 Task: Add Checklist CL0029 to Card Card0029 in Board Board0023 in Workspace Development in Trello
Action: Mouse moved to (452, 518)
Screenshot: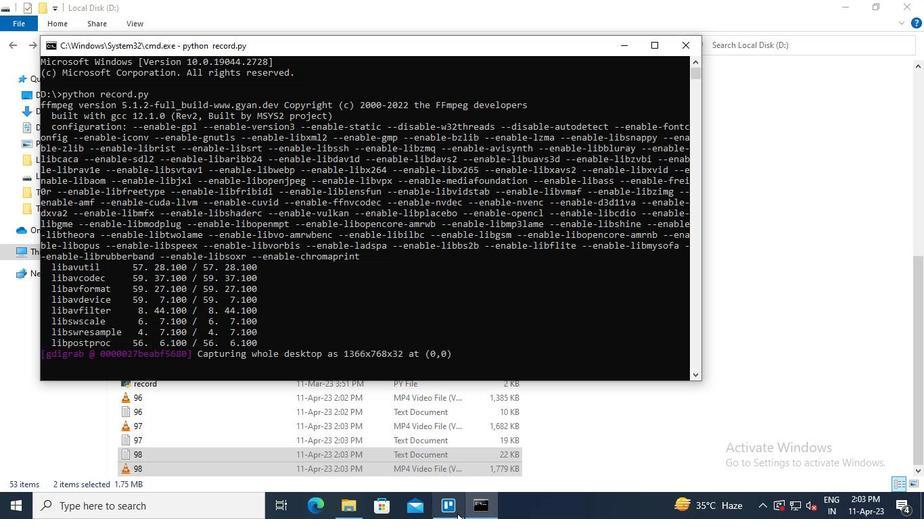 
Action: Mouse pressed left at (452, 518)
Screenshot: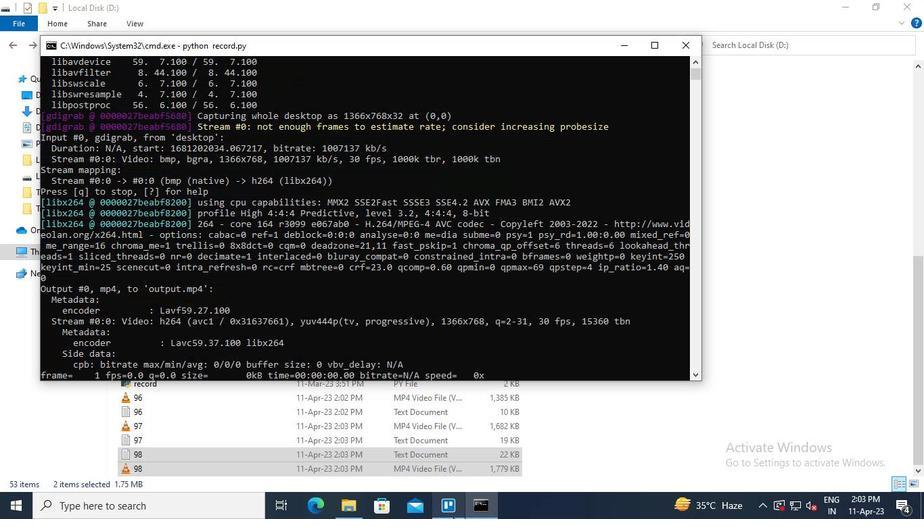 
Action: Mouse moved to (224, 166)
Screenshot: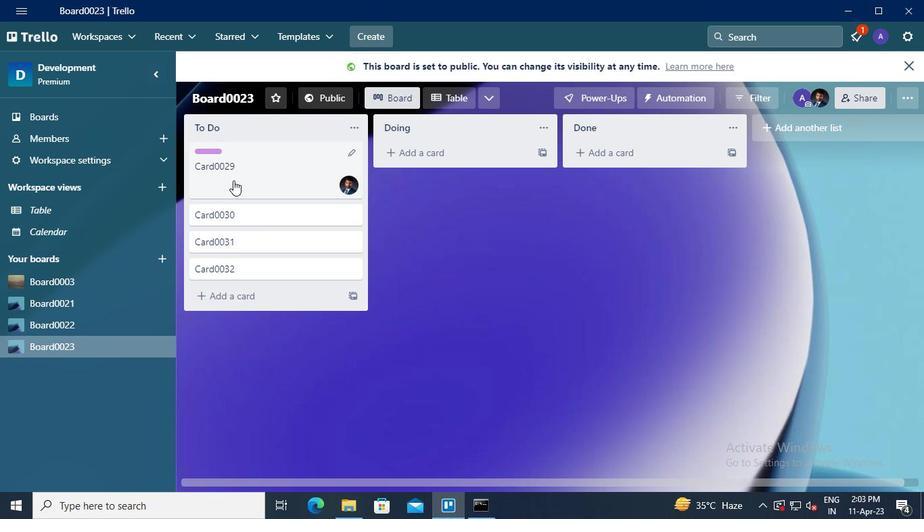 
Action: Mouse pressed left at (224, 166)
Screenshot: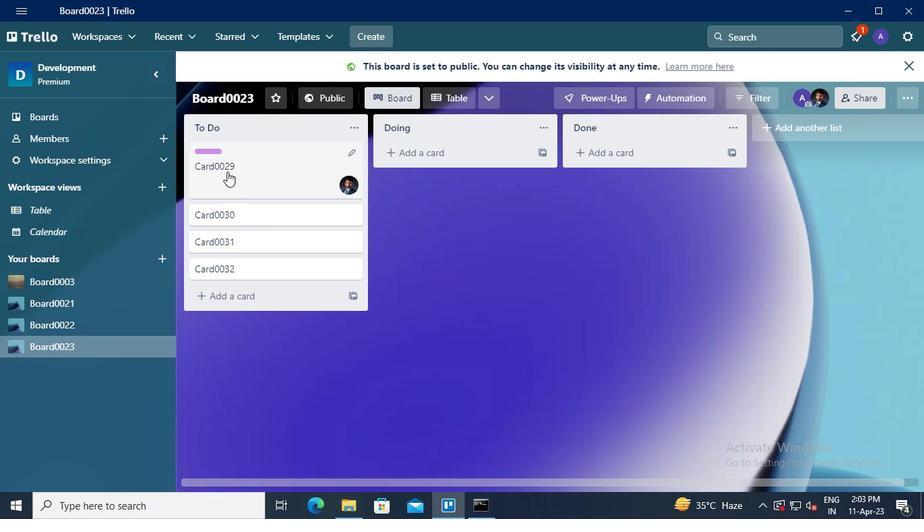 
Action: Mouse moved to (654, 226)
Screenshot: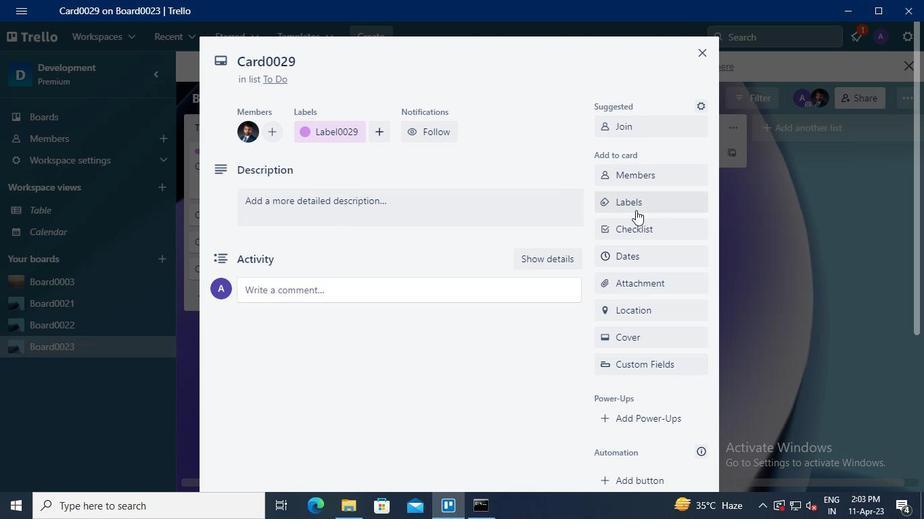 
Action: Mouse pressed left at (654, 226)
Screenshot: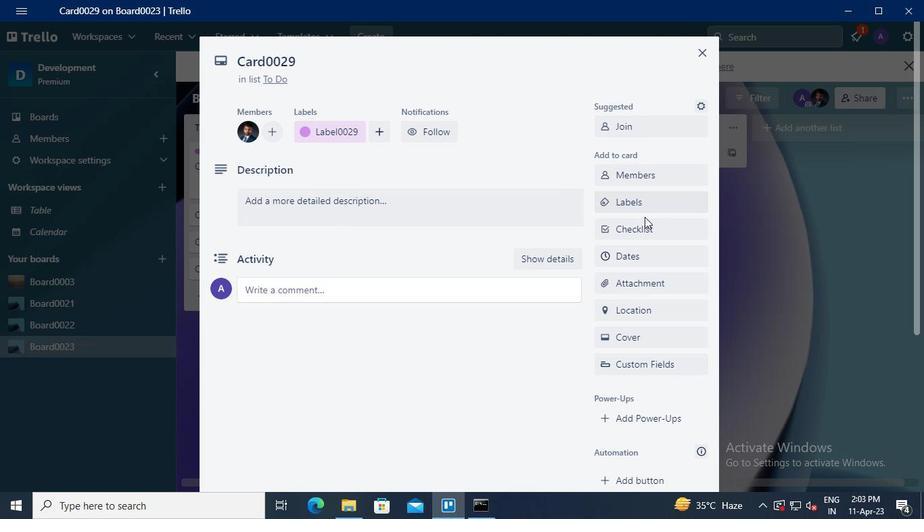 
Action: Keyboard Key.shift
Screenshot: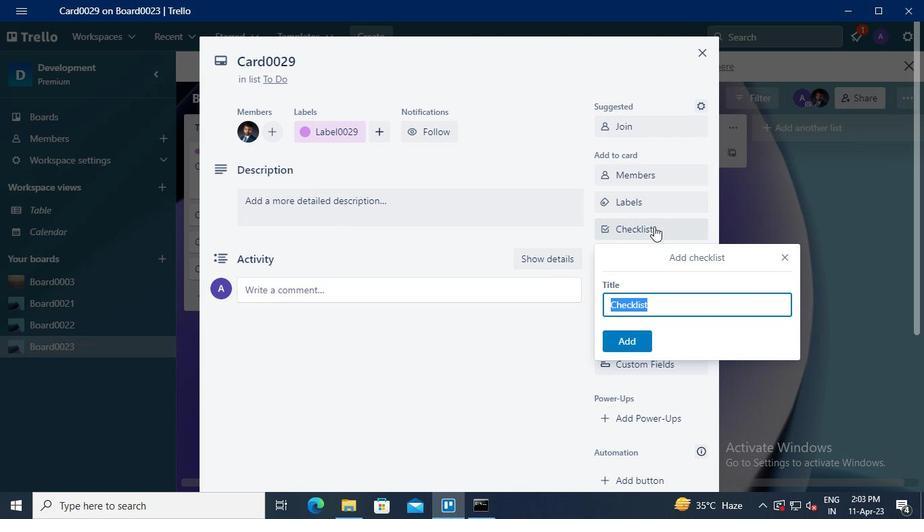 
Action: Keyboard C
Screenshot: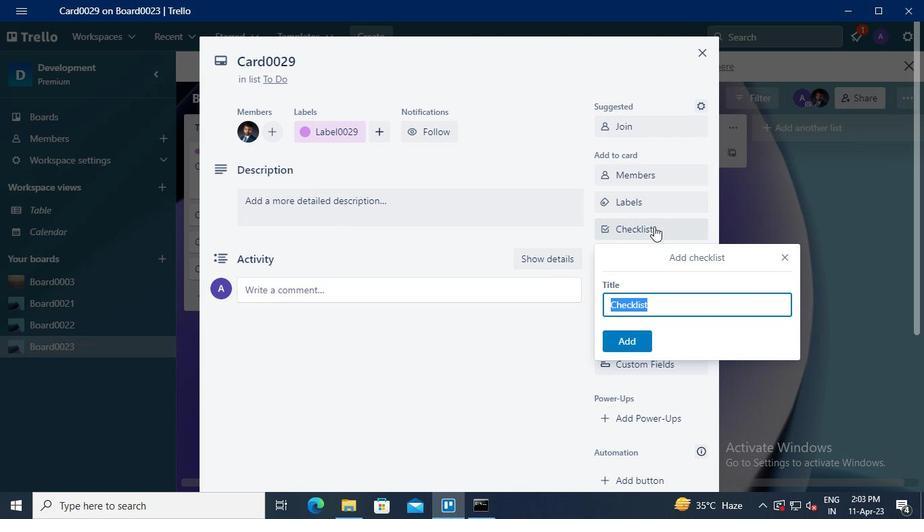 
Action: Keyboard L
Screenshot: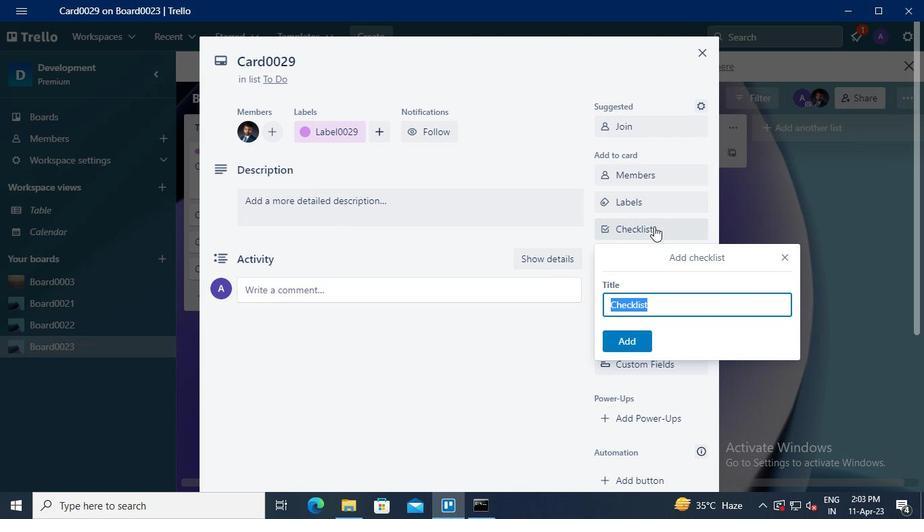 
Action: Keyboard <96>
Screenshot: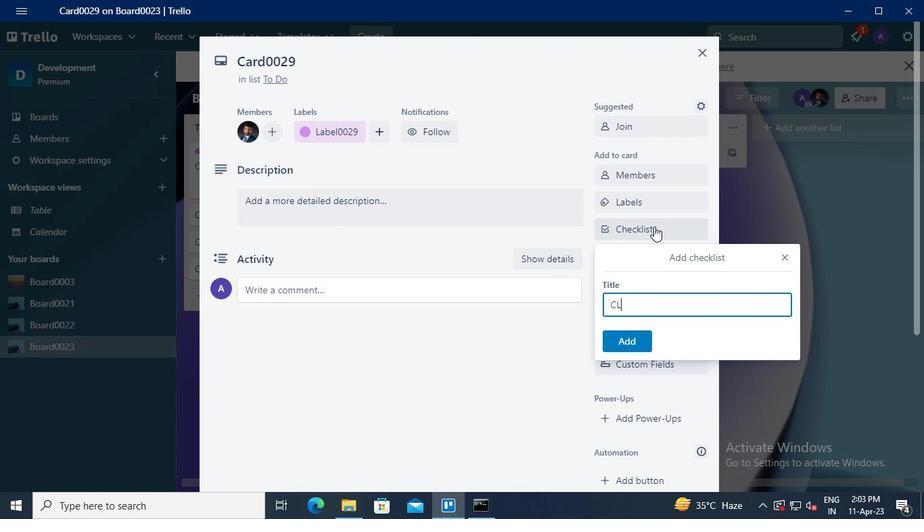 
Action: Keyboard <96>
Screenshot: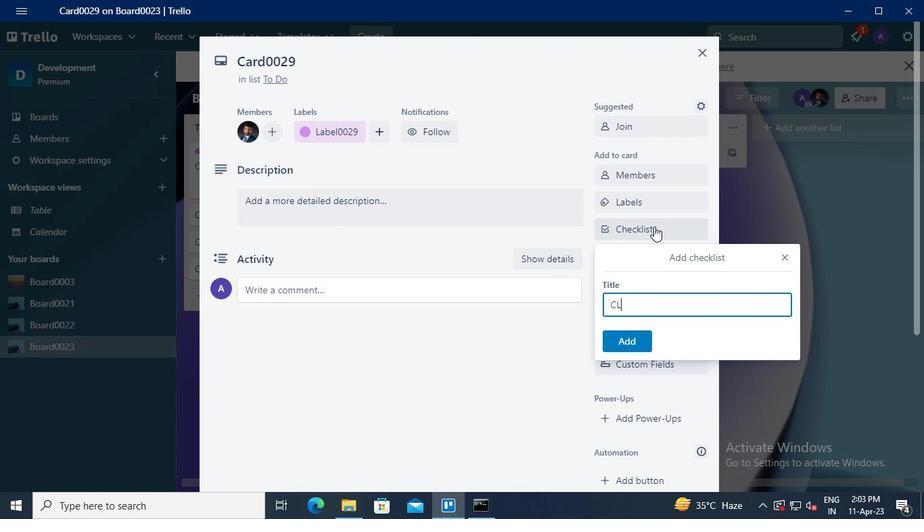 
Action: Keyboard <98>
Screenshot: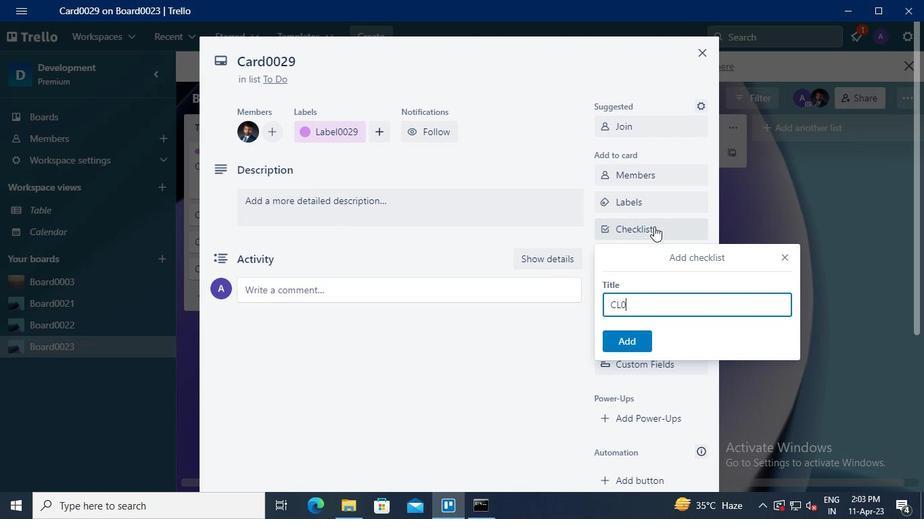 
Action: Keyboard <105>
Screenshot: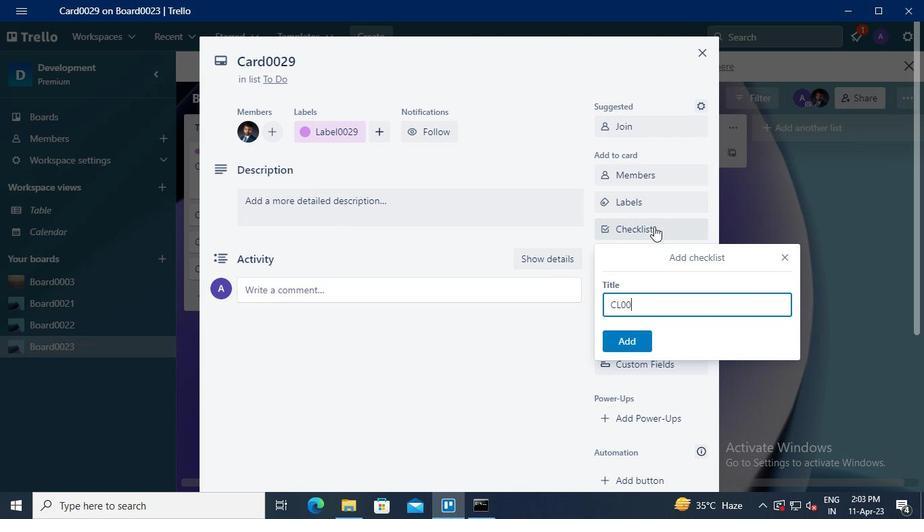 
Action: Mouse moved to (634, 337)
Screenshot: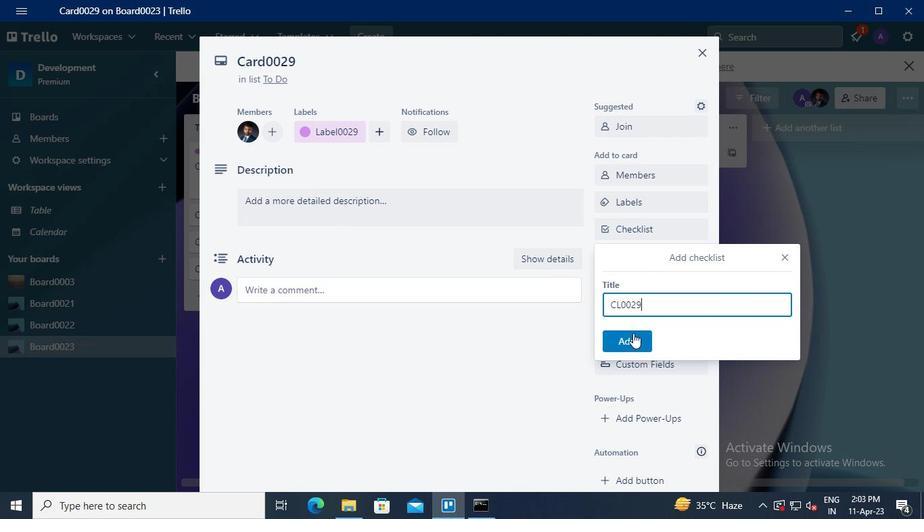 
Action: Mouse pressed left at (634, 337)
Screenshot: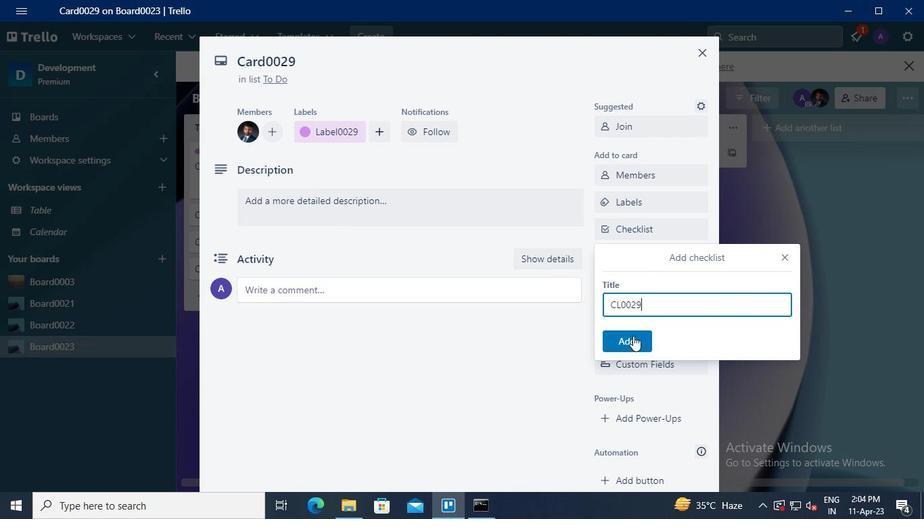 
Action: Mouse moved to (489, 502)
Screenshot: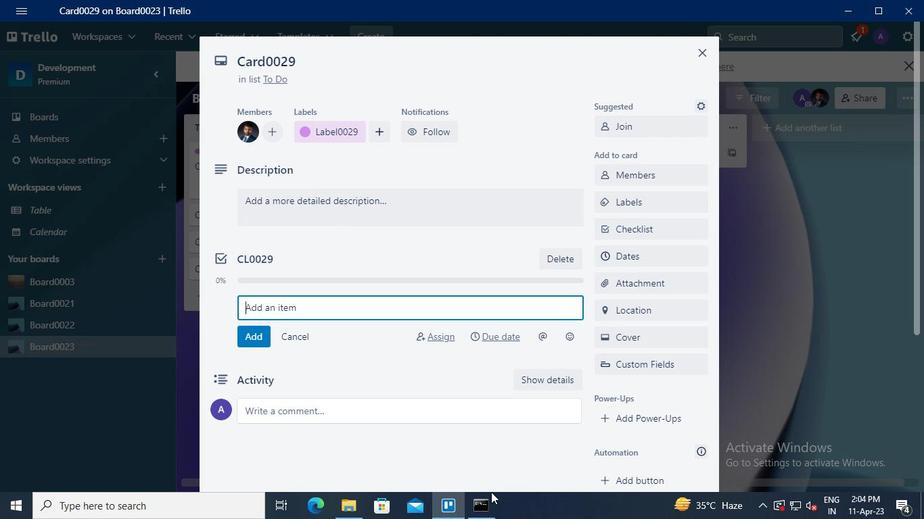 
Action: Mouse pressed left at (489, 502)
Screenshot: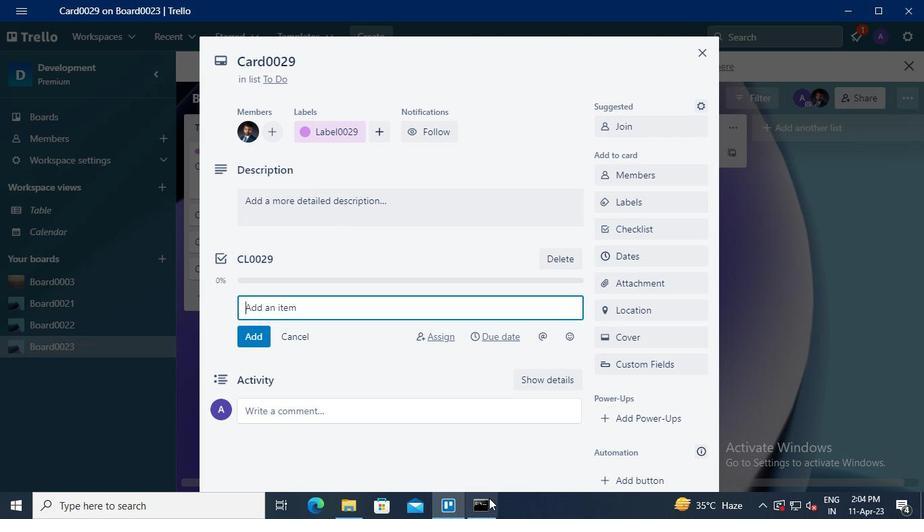 
Action: Mouse moved to (689, 48)
Screenshot: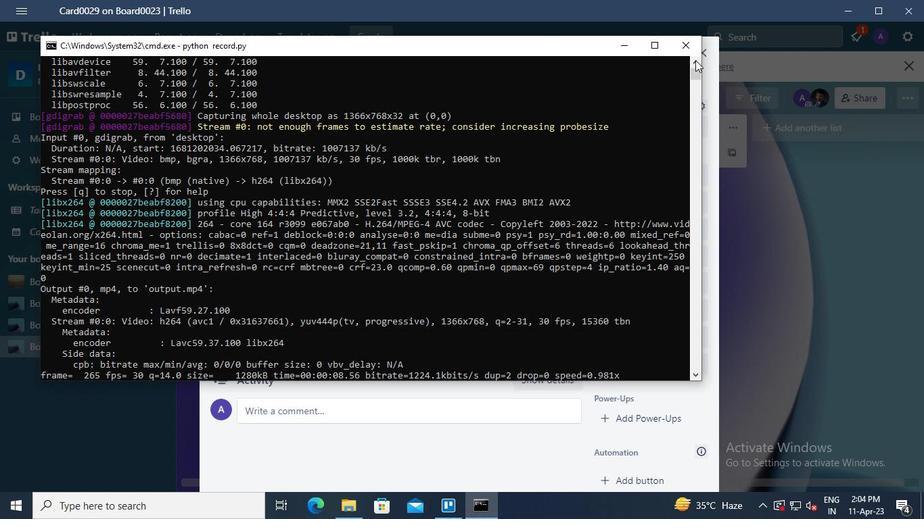 
Action: Mouse pressed left at (689, 48)
Screenshot: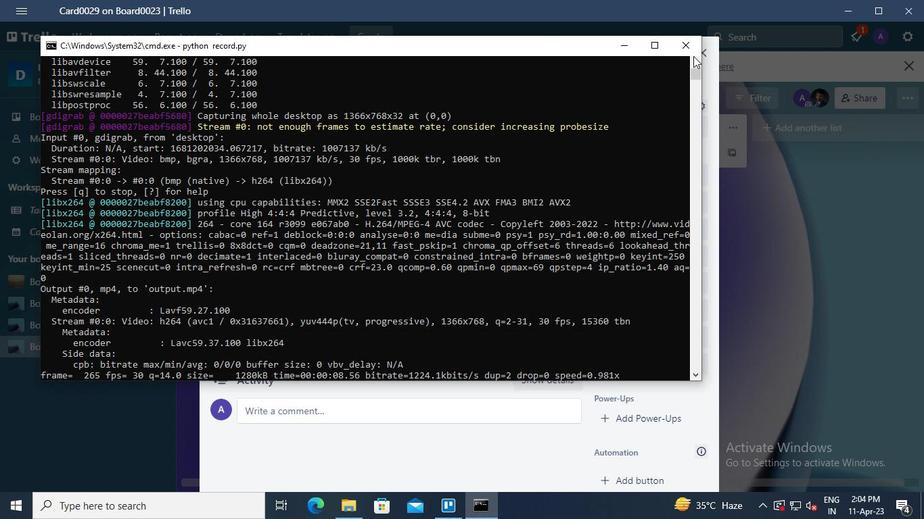 
